 Task: Show the template header for the builder.
Action: Mouse moved to (922, 68)
Screenshot: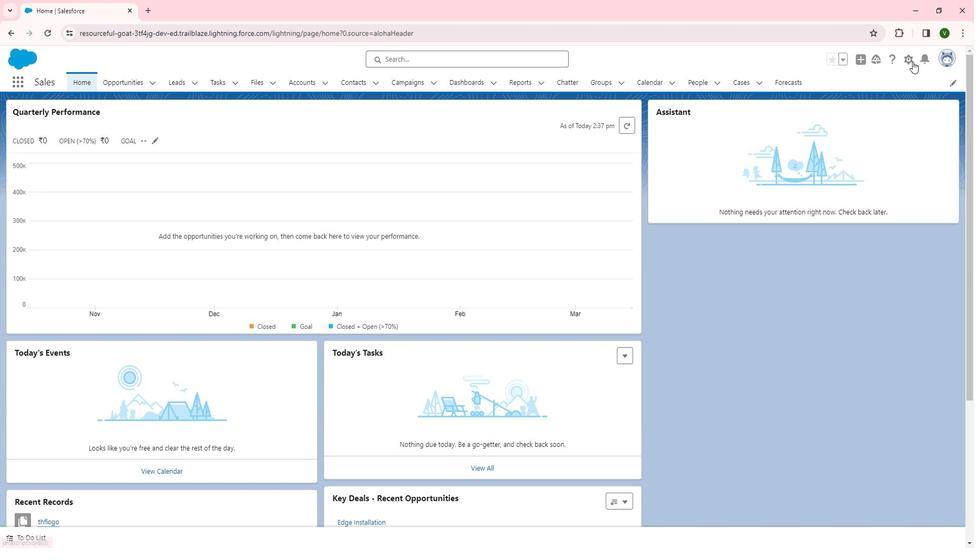 
Action: Mouse pressed left at (922, 68)
Screenshot: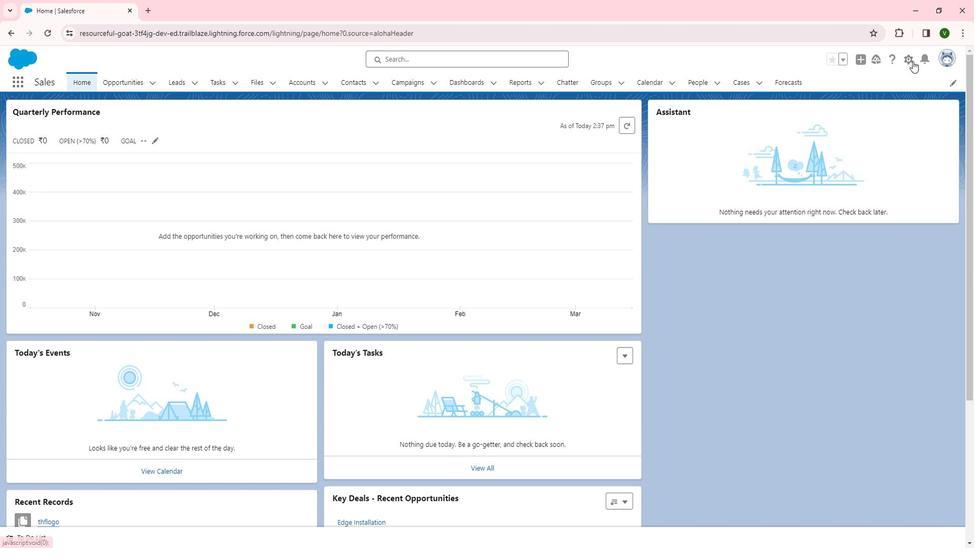
Action: Mouse moved to (887, 96)
Screenshot: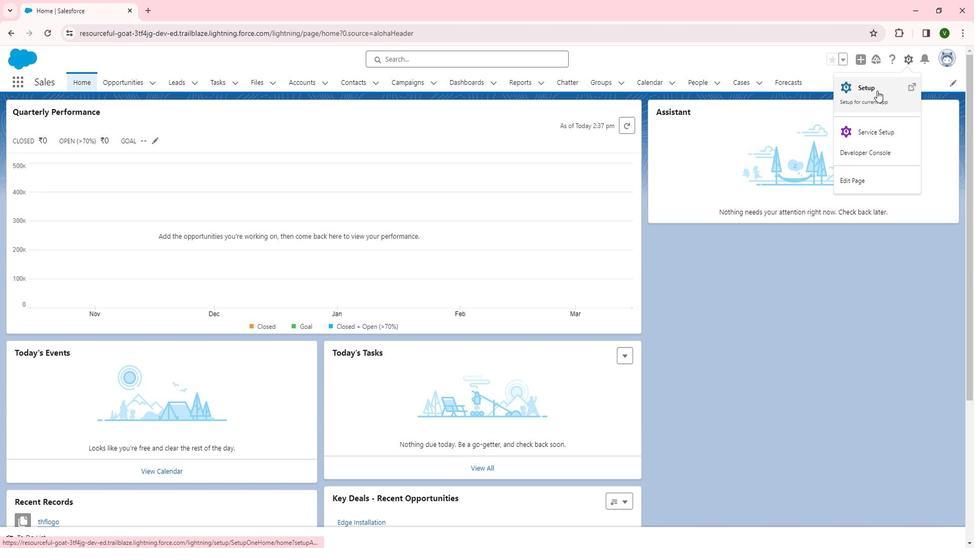 
Action: Mouse pressed left at (887, 96)
Screenshot: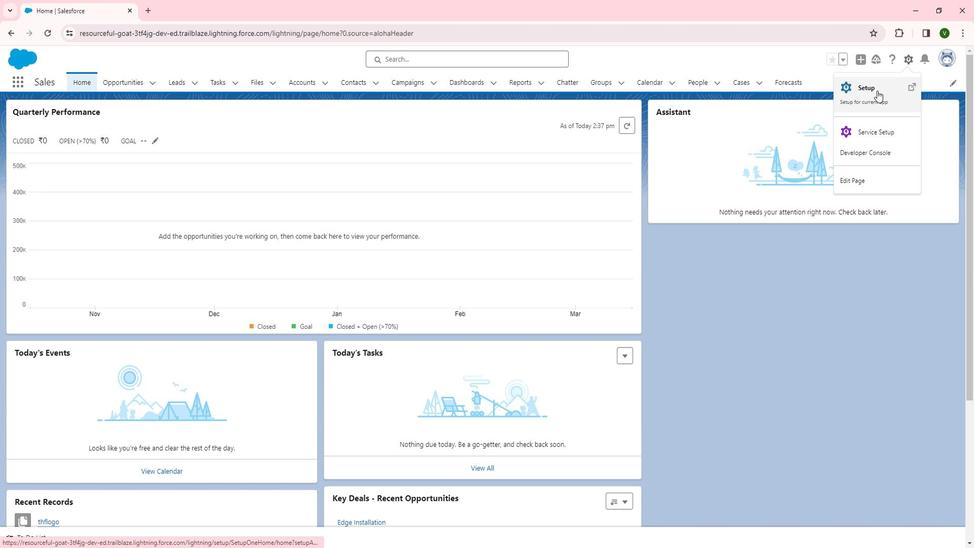 
Action: Mouse moved to (91, 369)
Screenshot: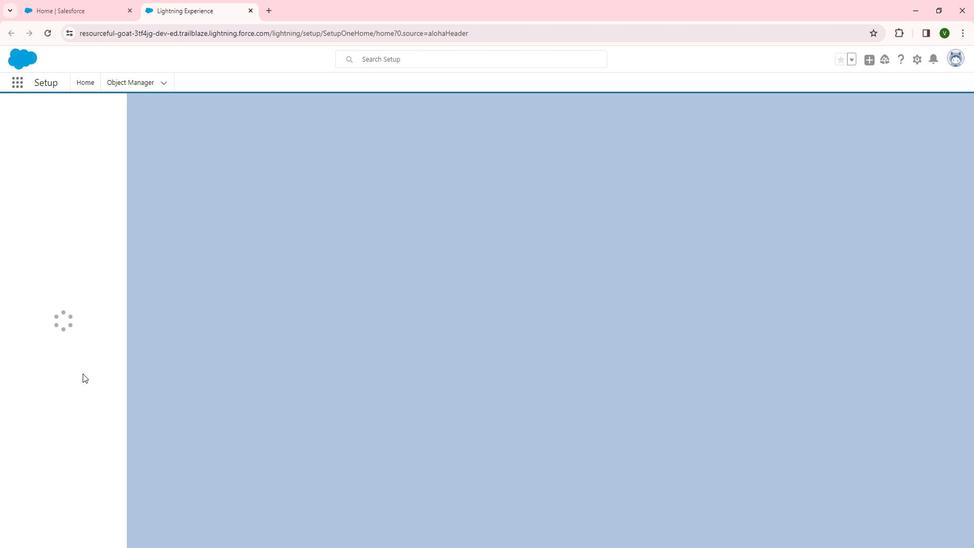 
Action: Mouse scrolled (91, 368) with delta (0, 0)
Screenshot: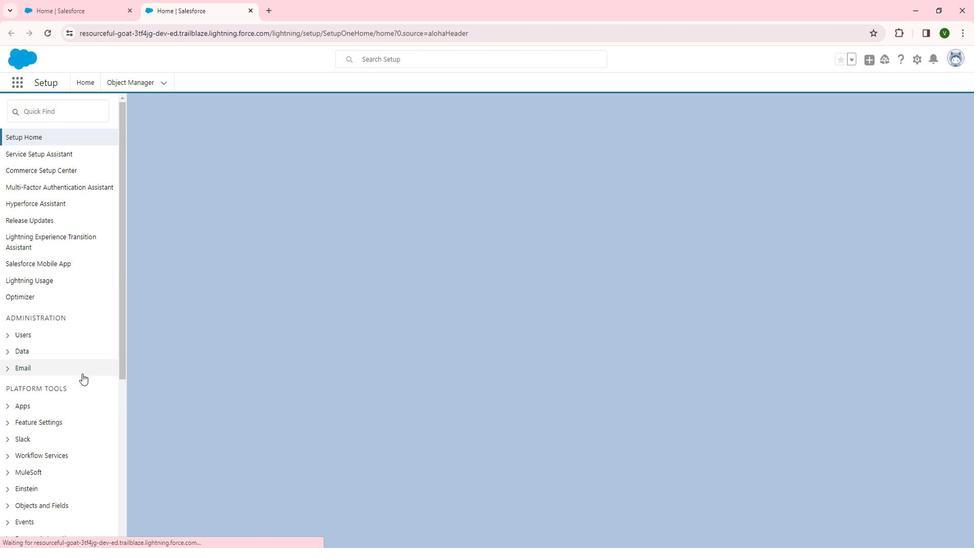 
Action: Mouse scrolled (91, 368) with delta (0, 0)
Screenshot: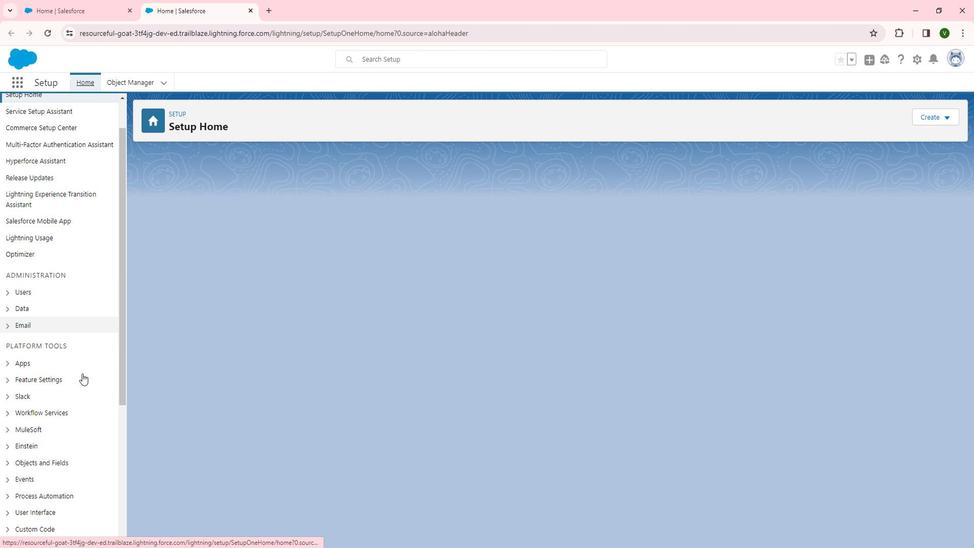 
Action: Mouse moved to (14, 314)
Screenshot: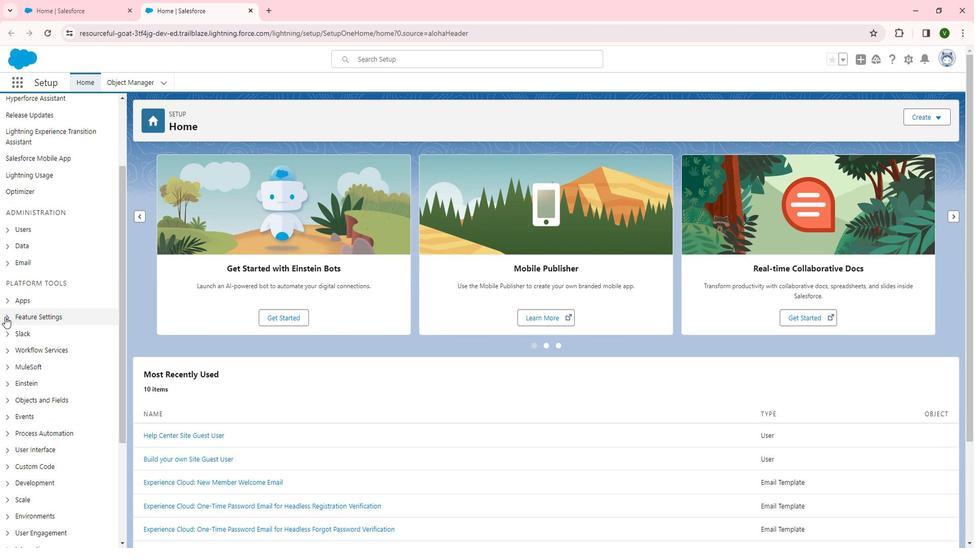 
Action: Mouse pressed left at (14, 314)
Screenshot: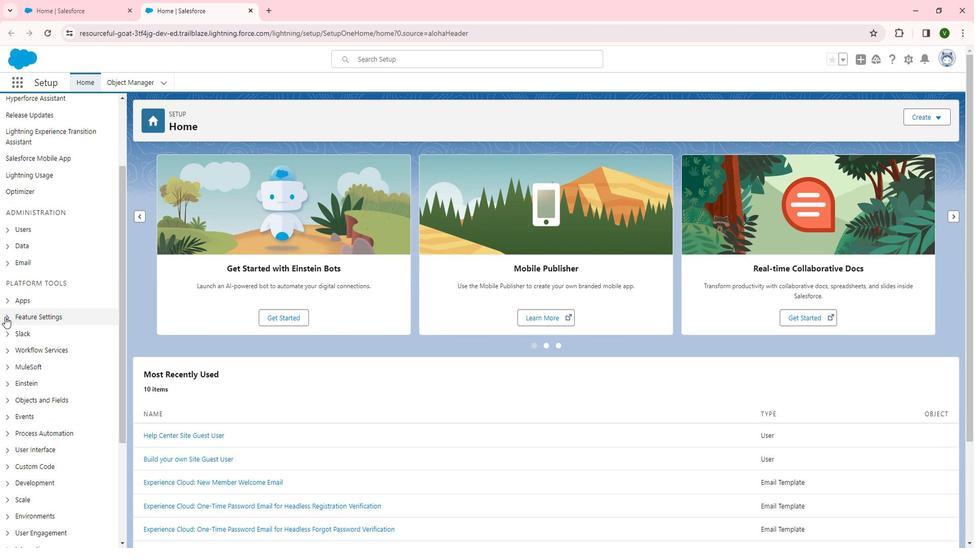 
Action: Mouse moved to (27, 313)
Screenshot: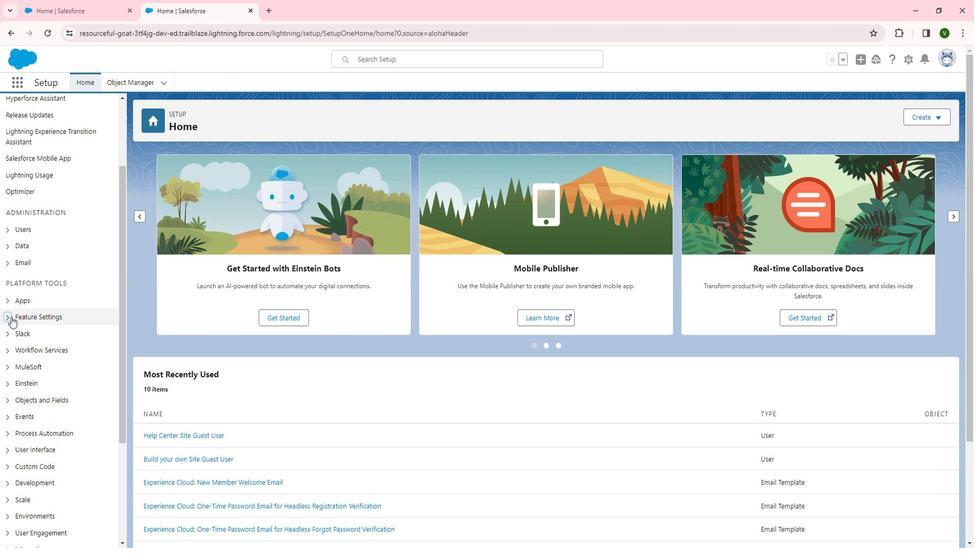 
Action: Mouse scrolled (27, 313) with delta (0, 0)
Screenshot: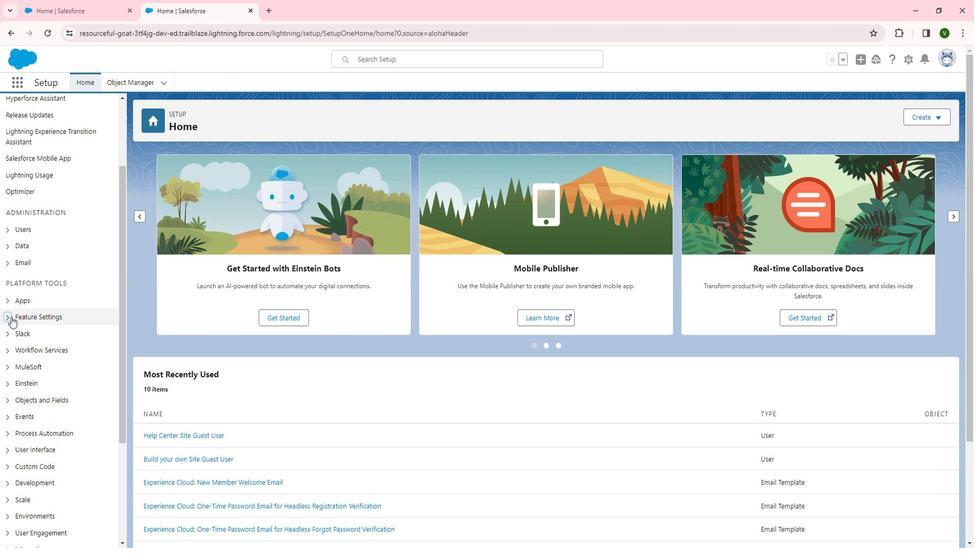 
Action: Mouse scrolled (27, 313) with delta (0, 0)
Screenshot: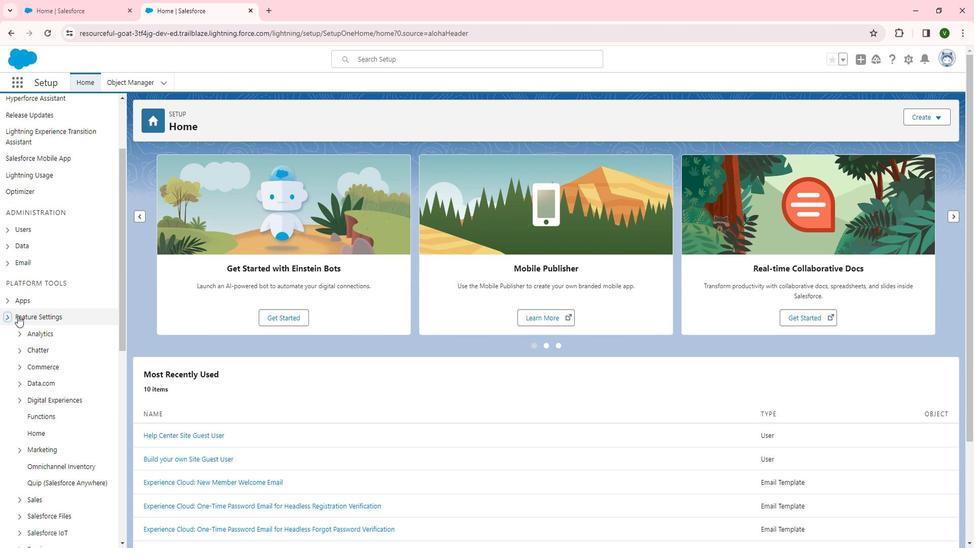 
Action: Mouse moved to (50, 293)
Screenshot: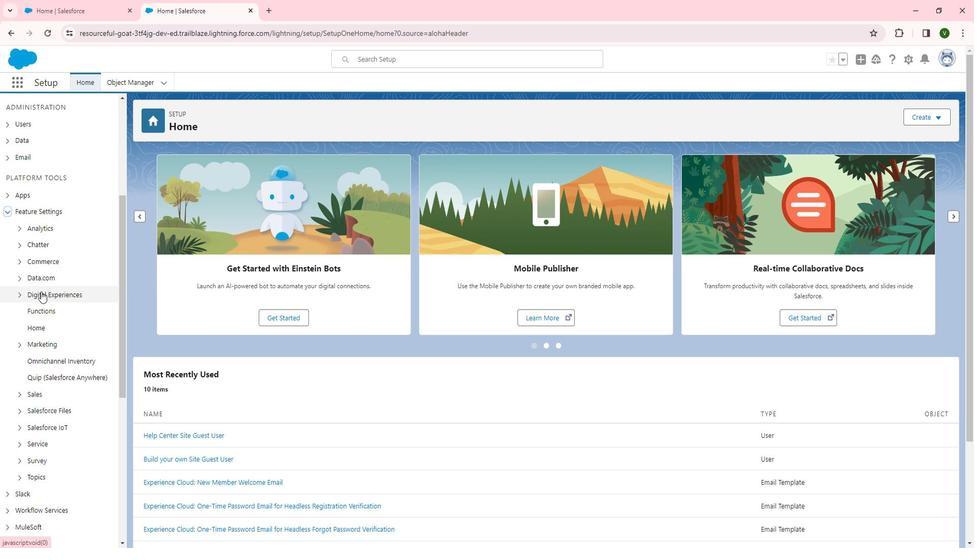 
Action: Mouse pressed left at (50, 293)
Screenshot: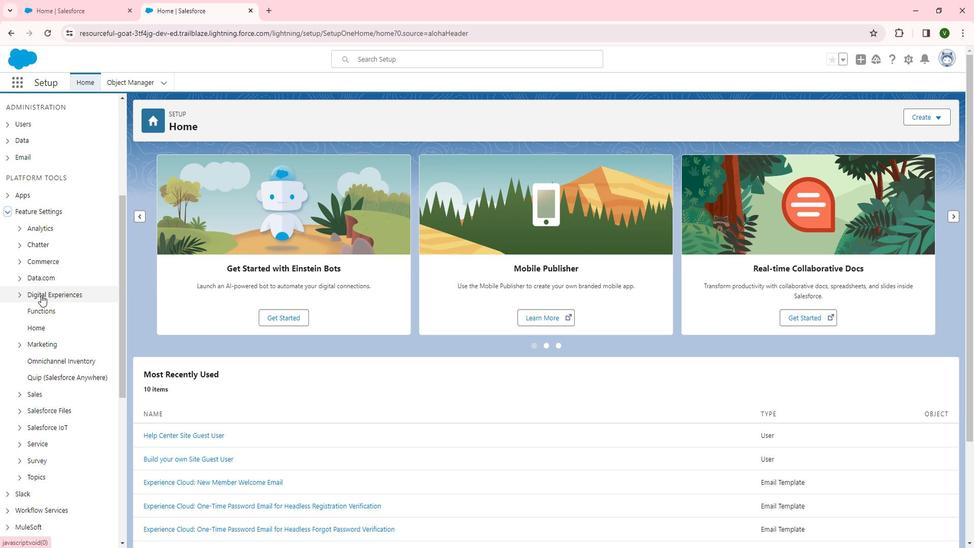 
Action: Mouse moved to (53, 311)
Screenshot: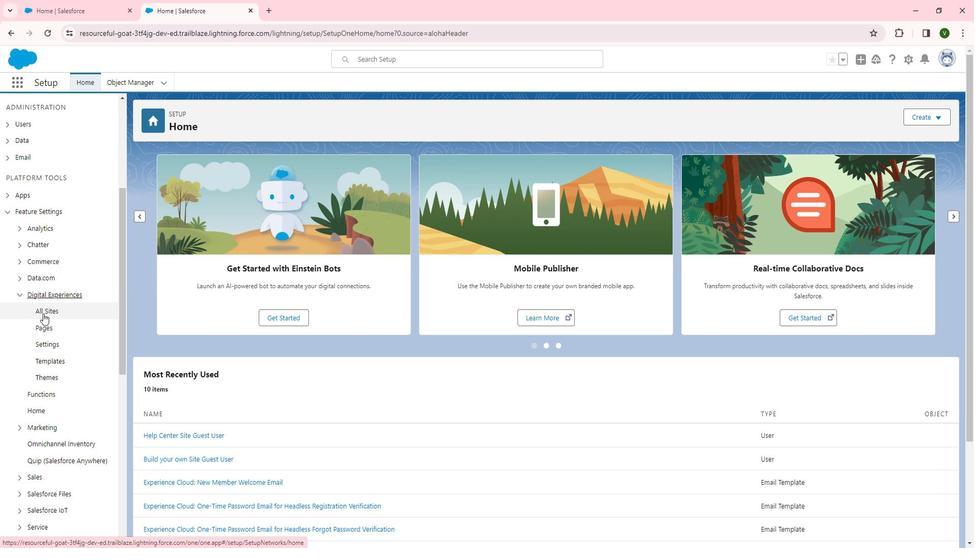 
Action: Mouse pressed left at (53, 311)
Screenshot: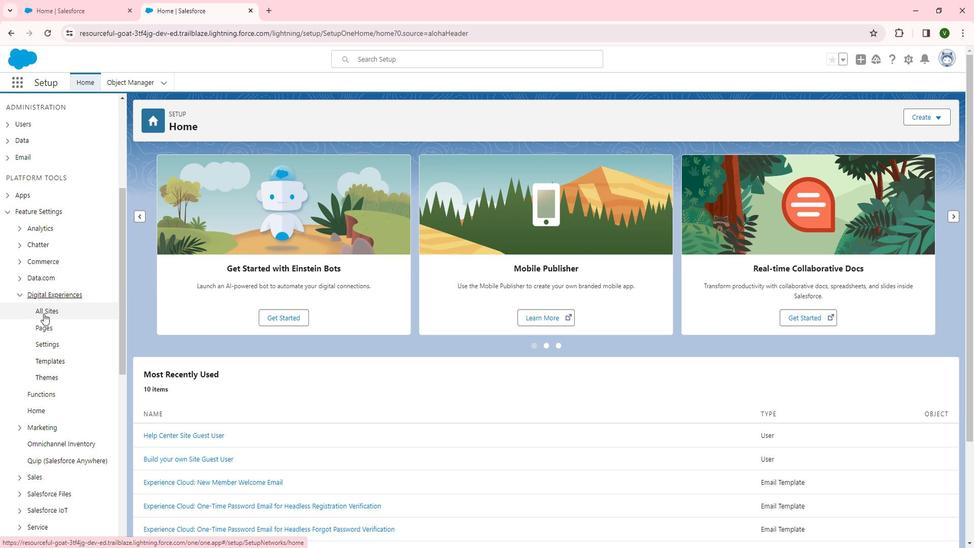 
Action: Mouse moved to (174, 268)
Screenshot: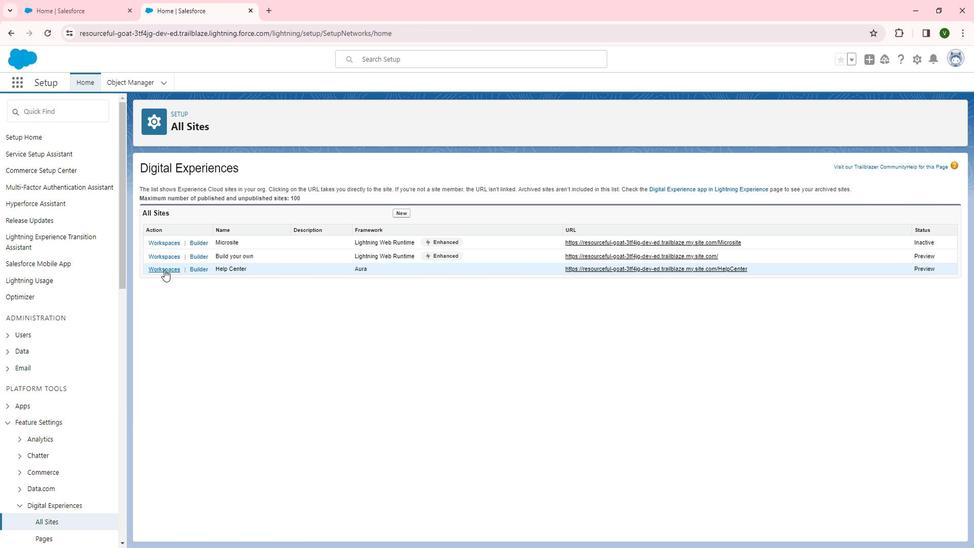 
Action: Mouse pressed left at (174, 268)
Screenshot: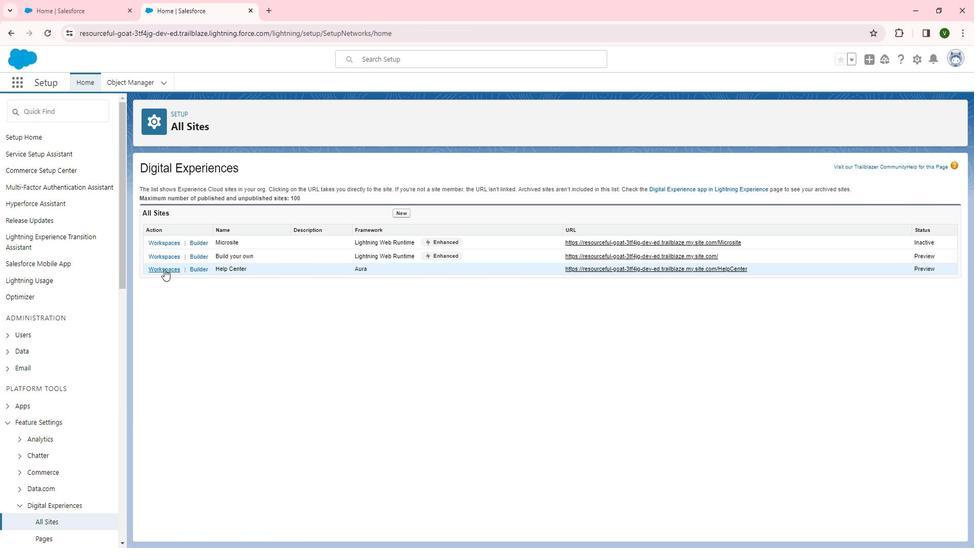 
Action: Mouse moved to (114, 224)
Screenshot: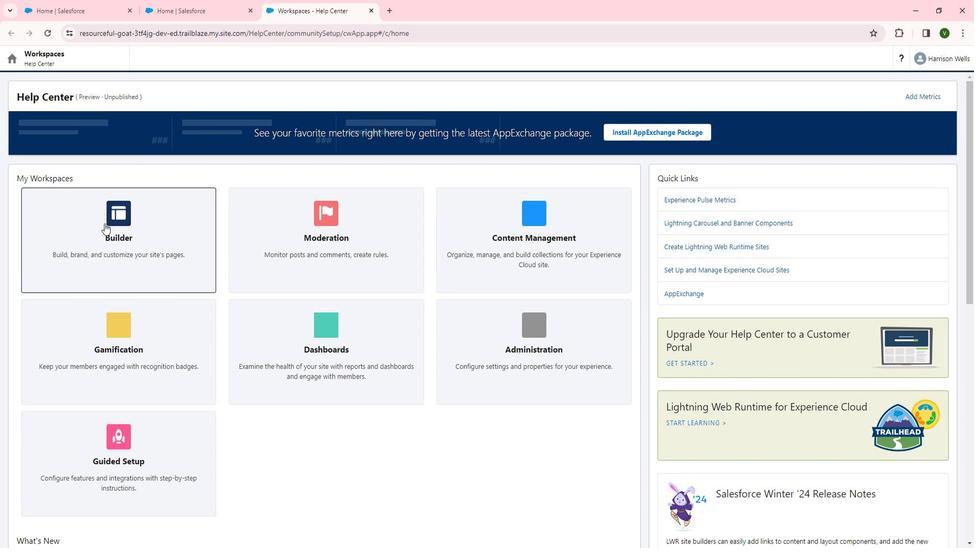 
Action: Mouse pressed left at (114, 224)
Screenshot: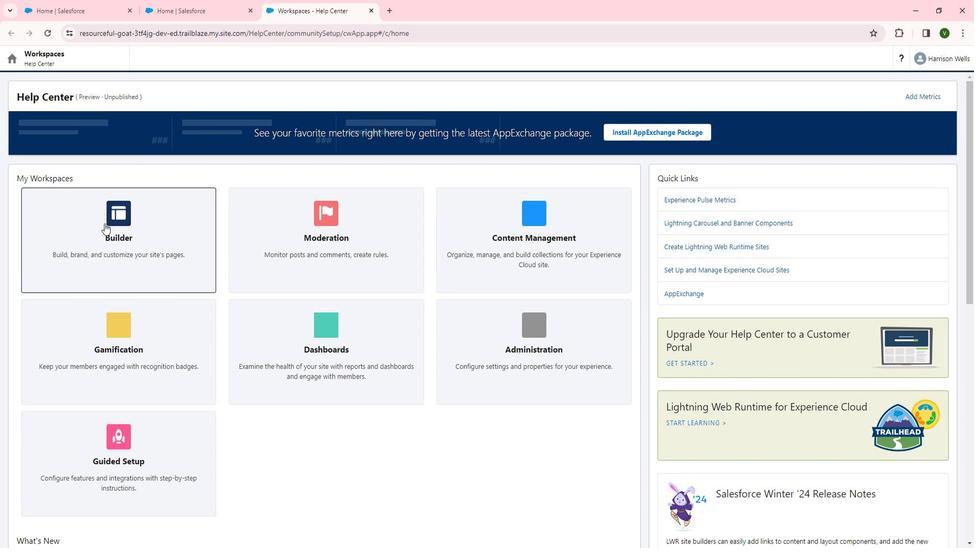 
Action: Mouse moved to (26, 106)
Screenshot: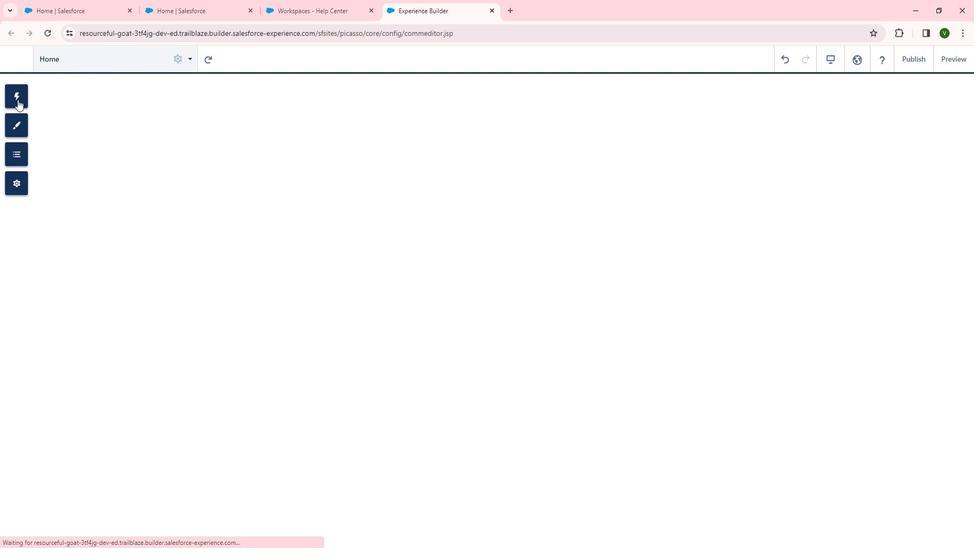 
Action: Mouse pressed left at (26, 106)
Screenshot: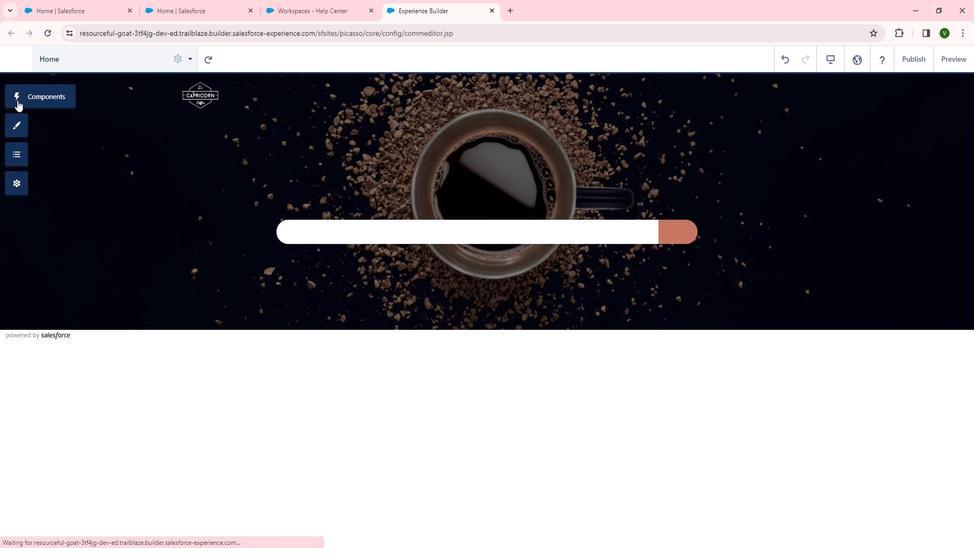 
Action: Mouse pressed left at (26, 106)
Screenshot: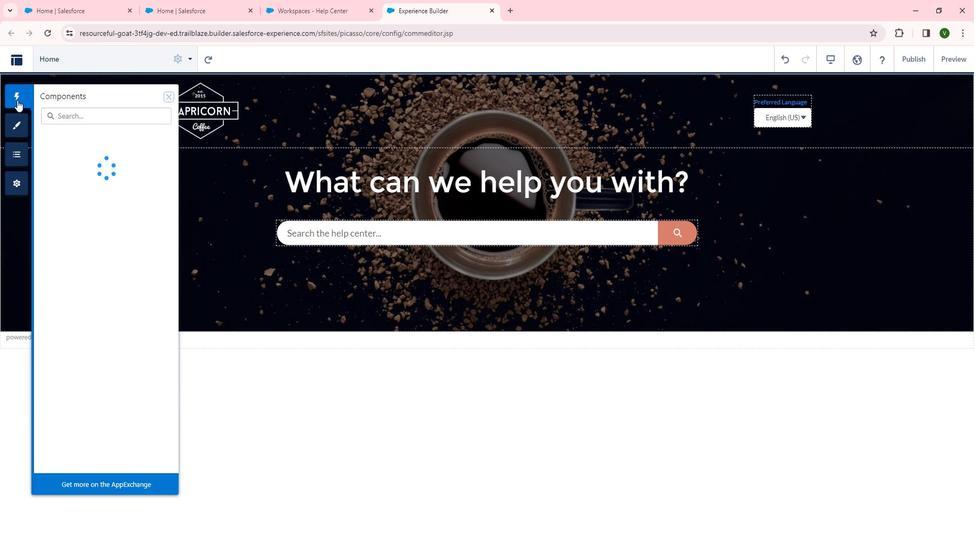 
Action: Mouse moved to (22, 146)
Screenshot: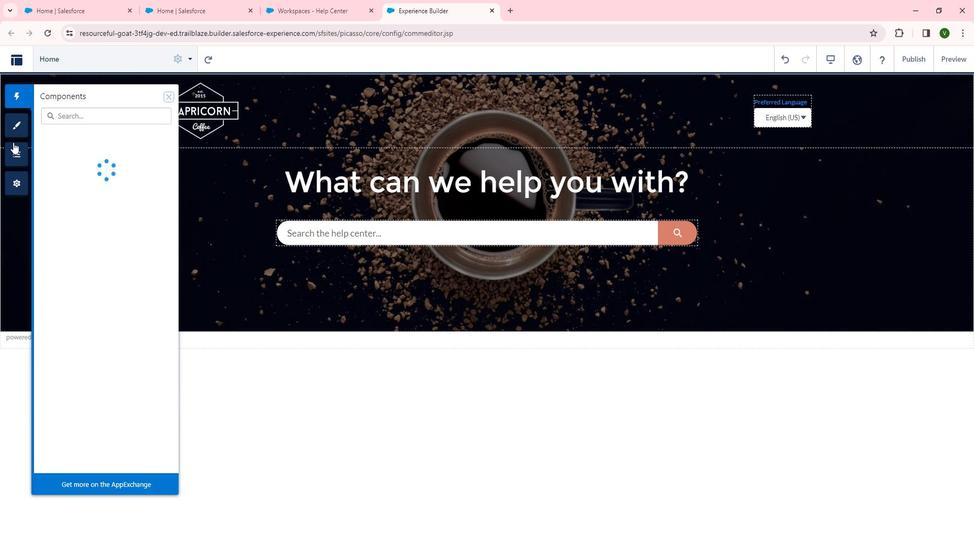 
Action: Mouse pressed left at (22, 146)
Screenshot: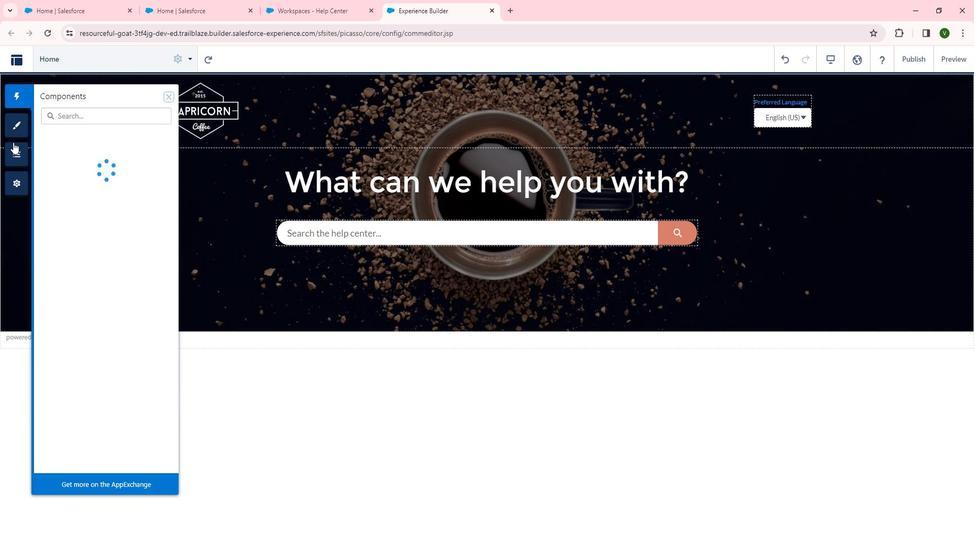 
Action: Mouse moved to (113, 154)
Screenshot: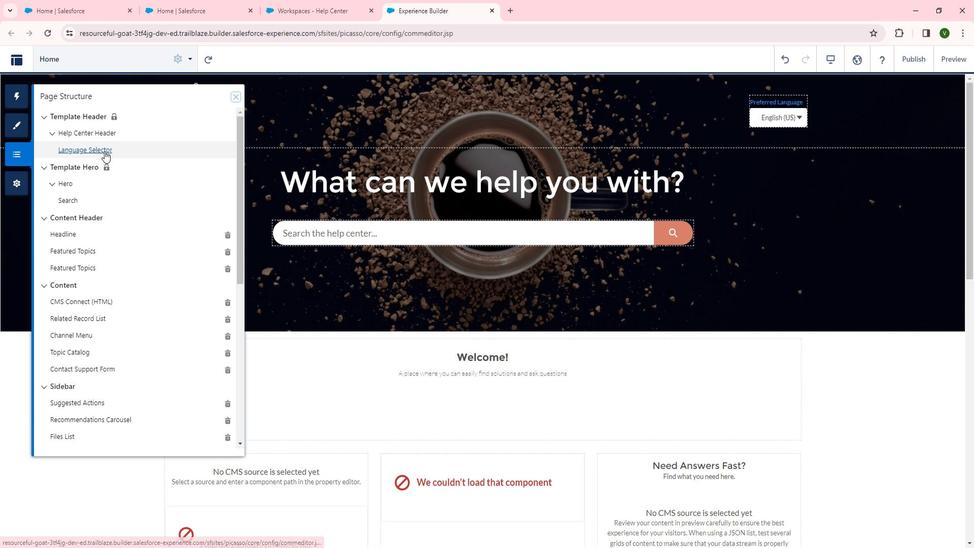 
Action: Mouse pressed left at (113, 154)
Screenshot: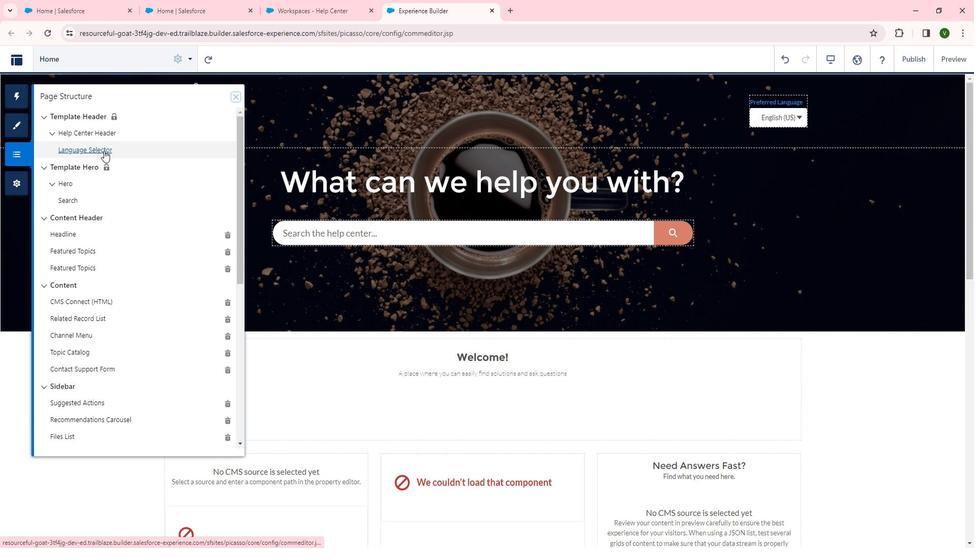 
Action: Mouse moved to (853, 137)
Screenshot: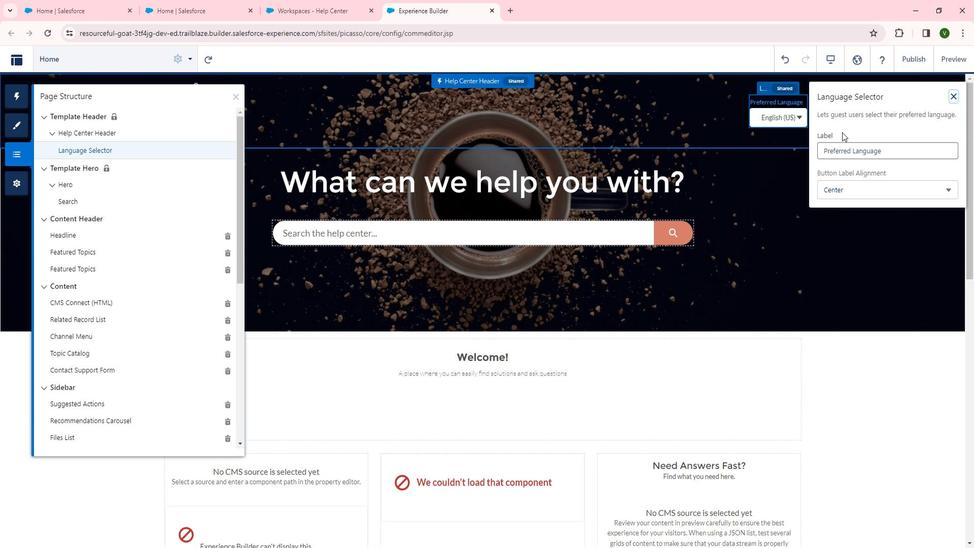 
Action: Mouse pressed left at (853, 137)
Screenshot: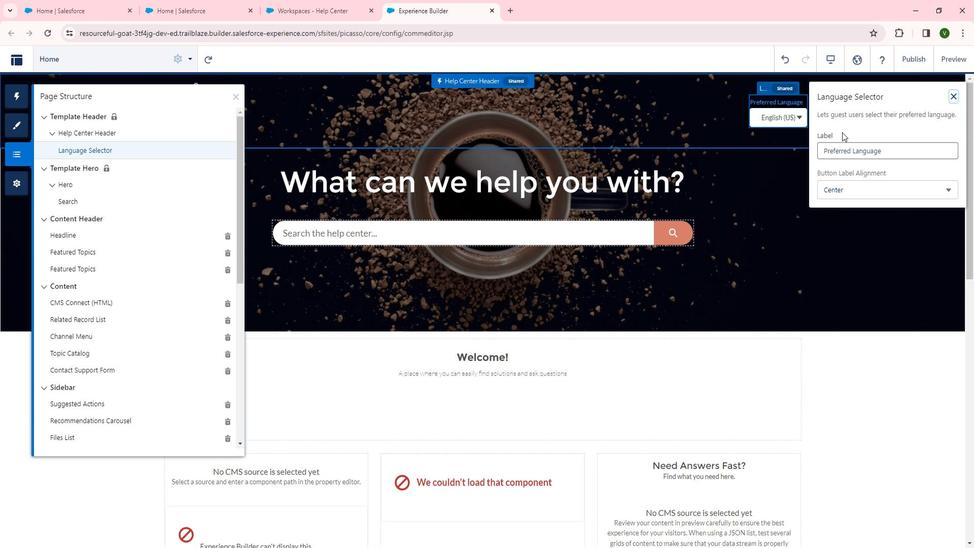 
